 Task: In the  document Aimeet.odt change page color to  'Grey'. Insert watermark  'Confidential ' Apply Font Style in watermark Nunito
Action: Mouse moved to (50, 71)
Screenshot: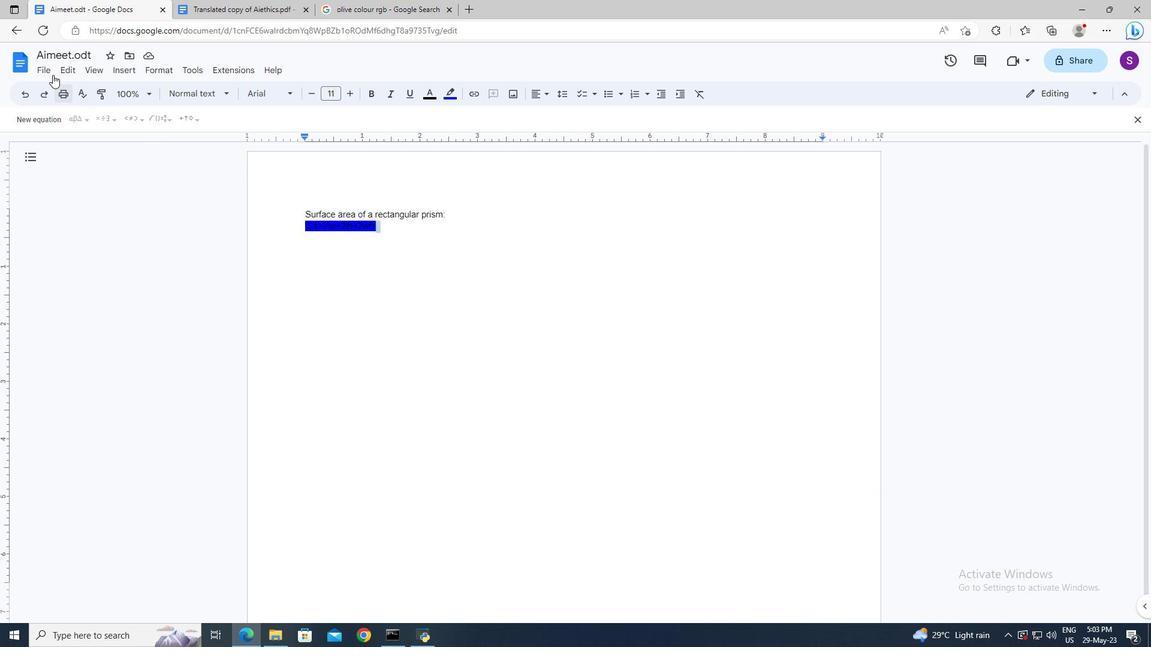 
Action: Mouse pressed left at (50, 71)
Screenshot: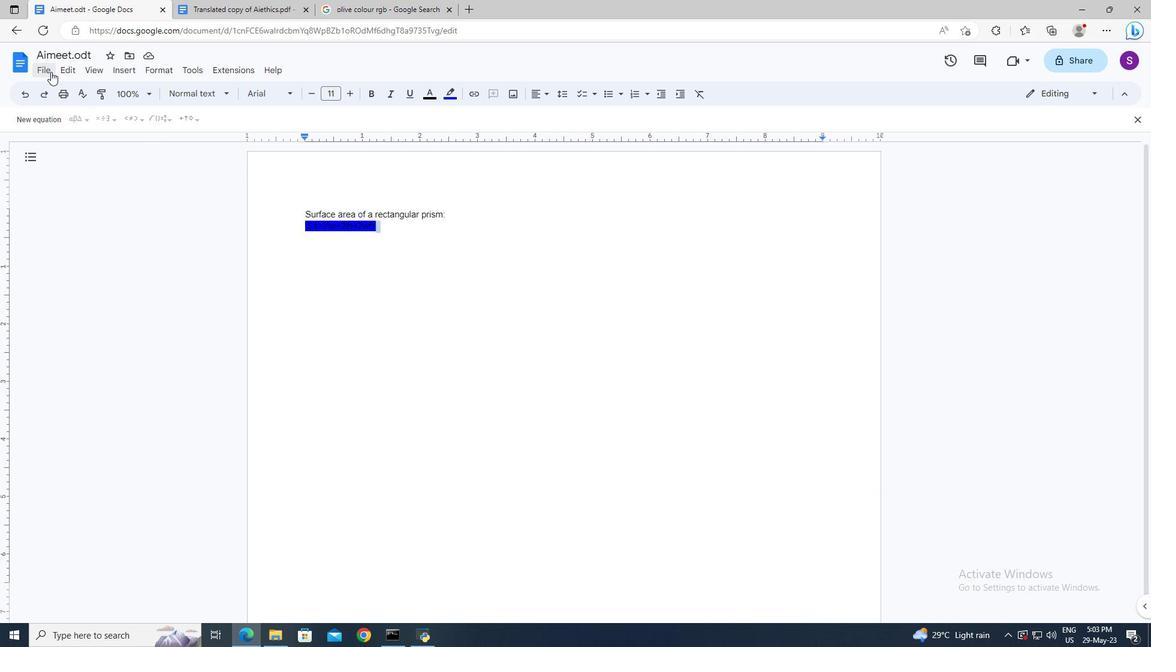 
Action: Mouse moved to (99, 397)
Screenshot: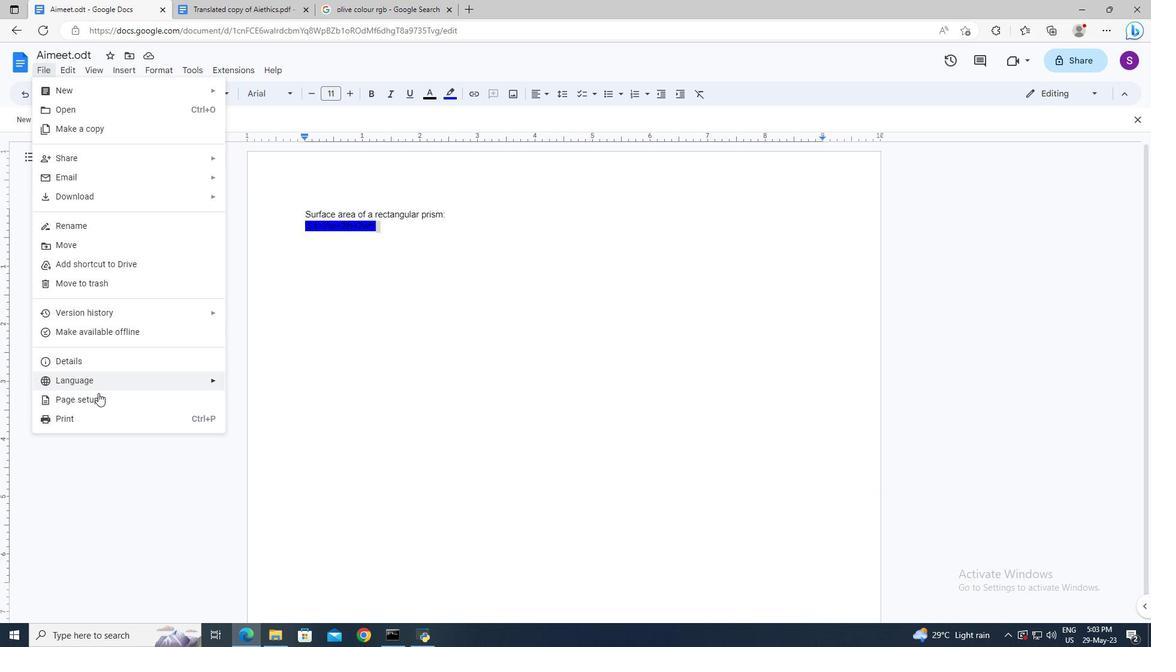 
Action: Mouse pressed left at (99, 397)
Screenshot: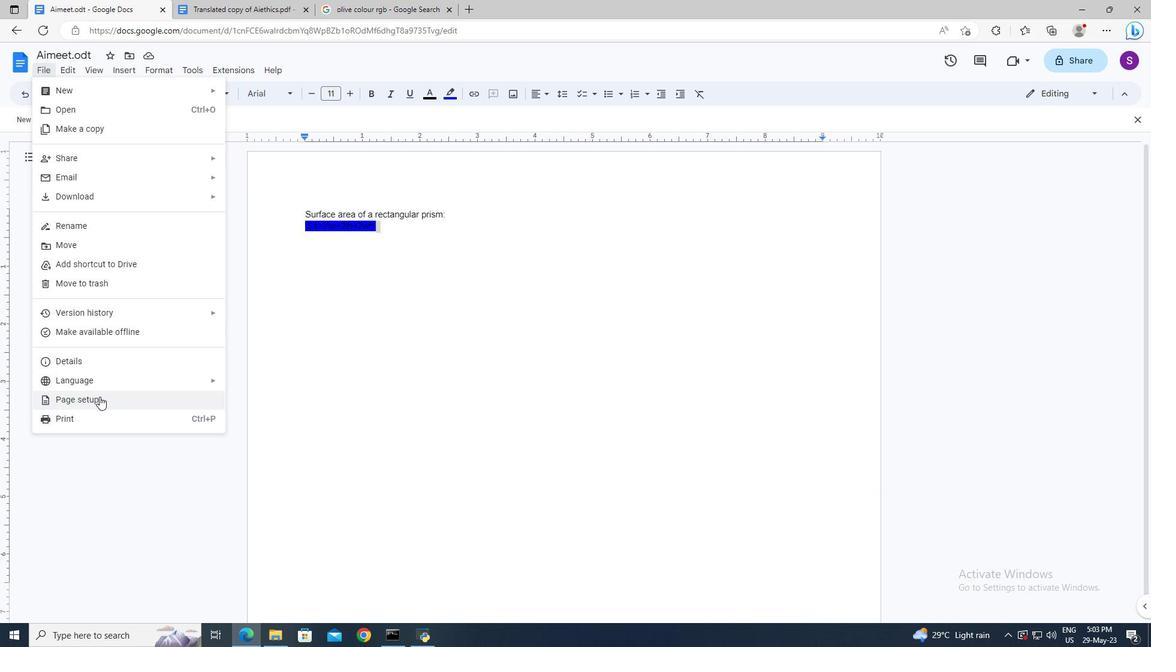 
Action: Mouse moved to (484, 272)
Screenshot: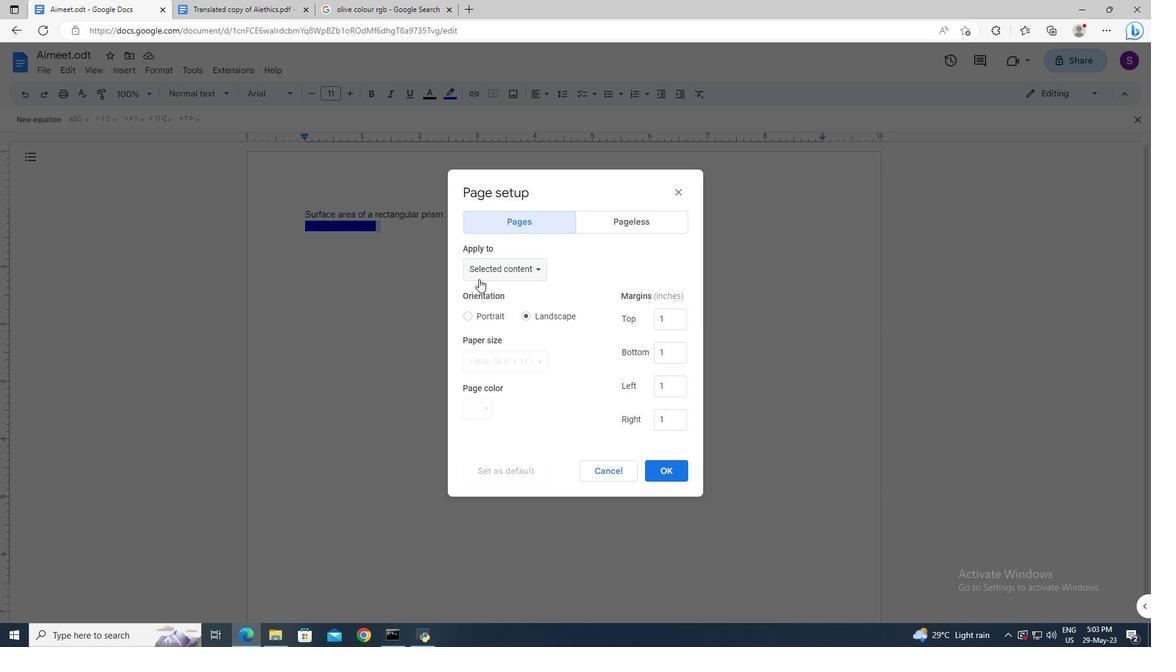 
Action: Mouse pressed left at (484, 272)
Screenshot: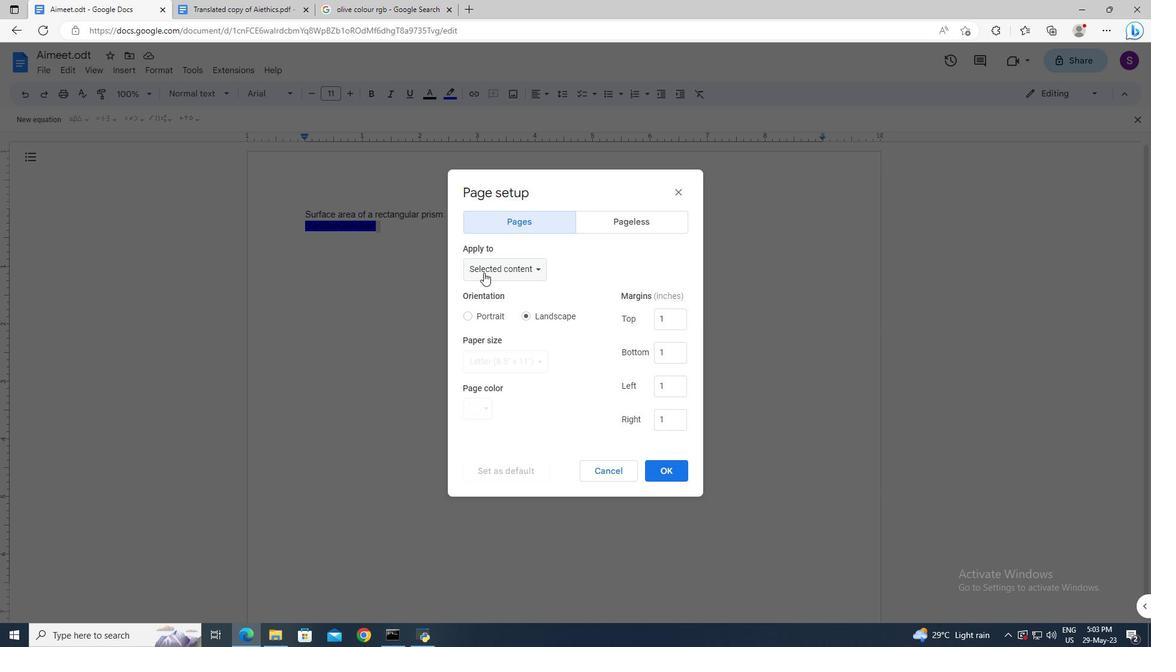 
Action: Mouse moved to (490, 253)
Screenshot: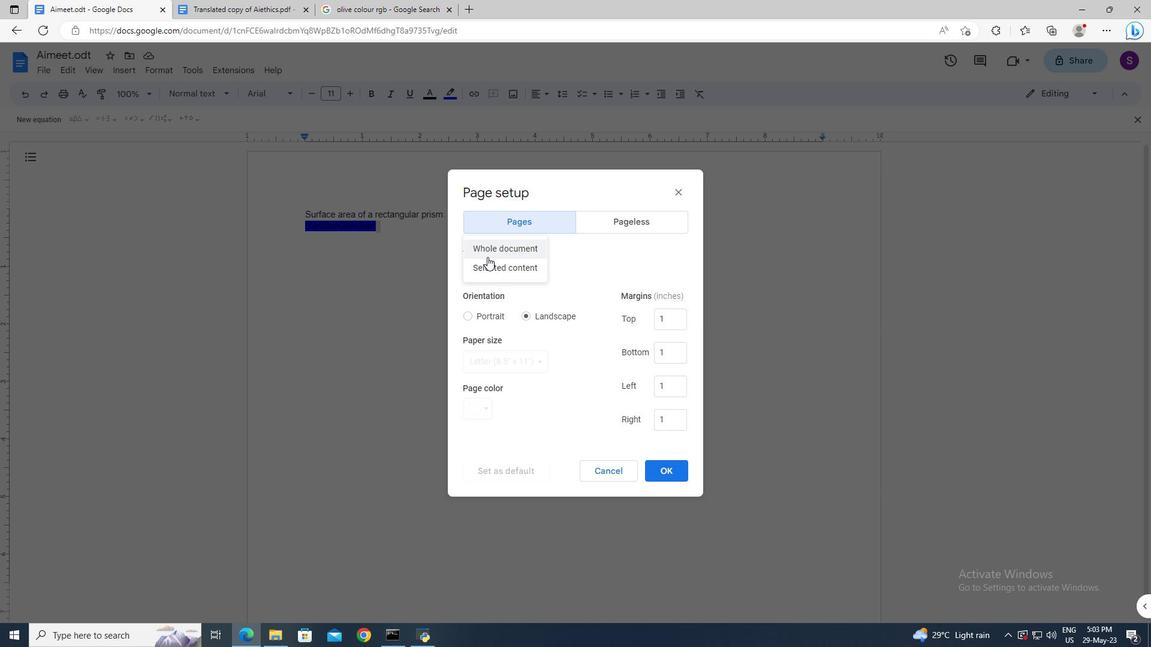
Action: Mouse pressed left at (490, 253)
Screenshot: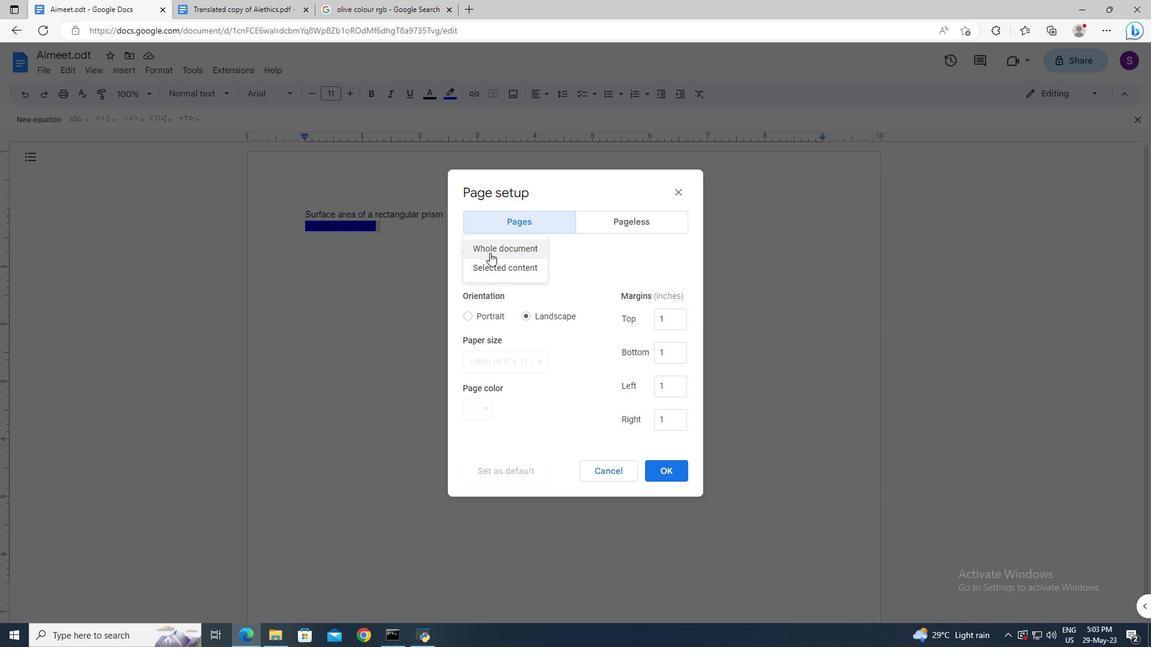 
Action: Mouse moved to (482, 411)
Screenshot: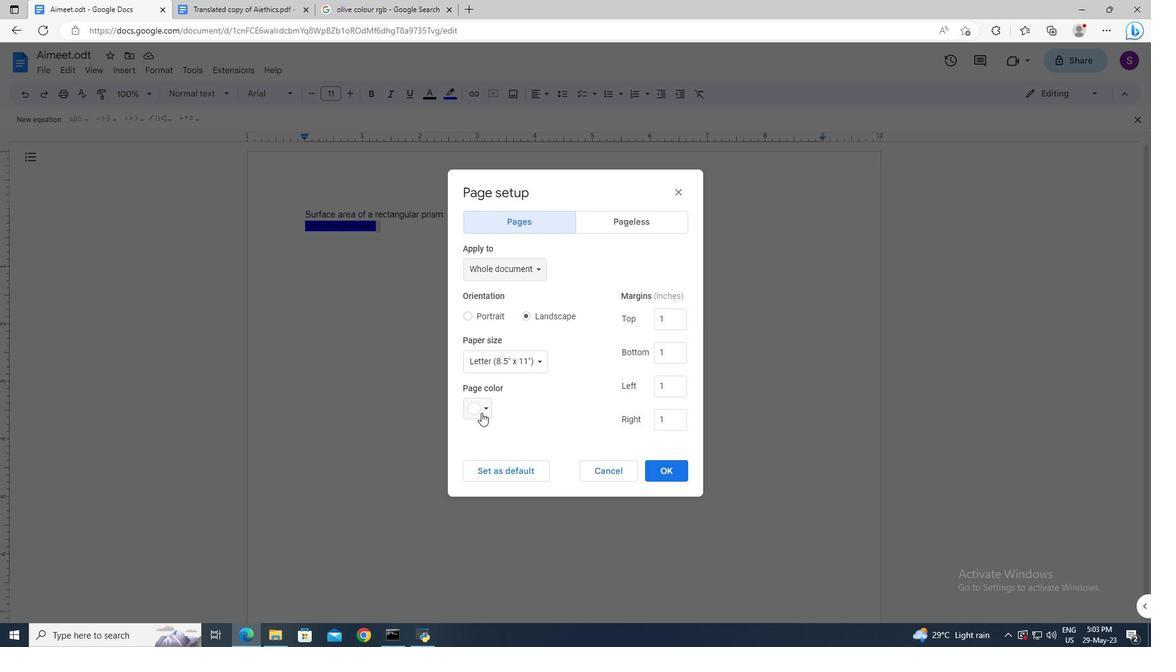 
Action: Mouse pressed left at (482, 411)
Screenshot: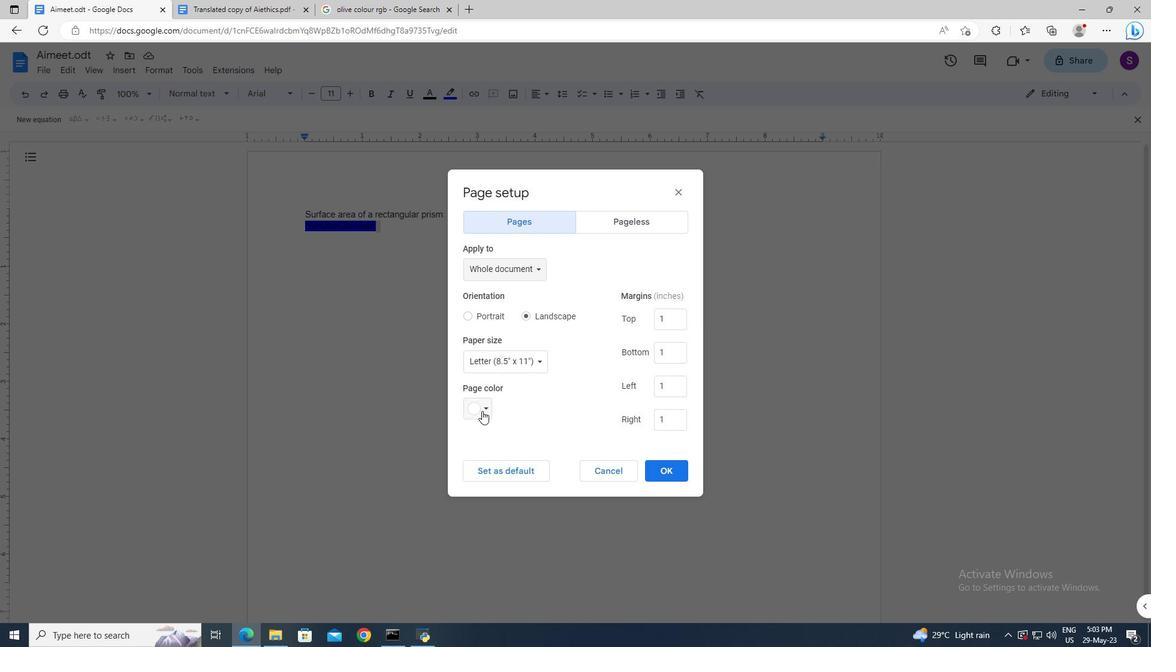 
Action: Mouse moved to (514, 433)
Screenshot: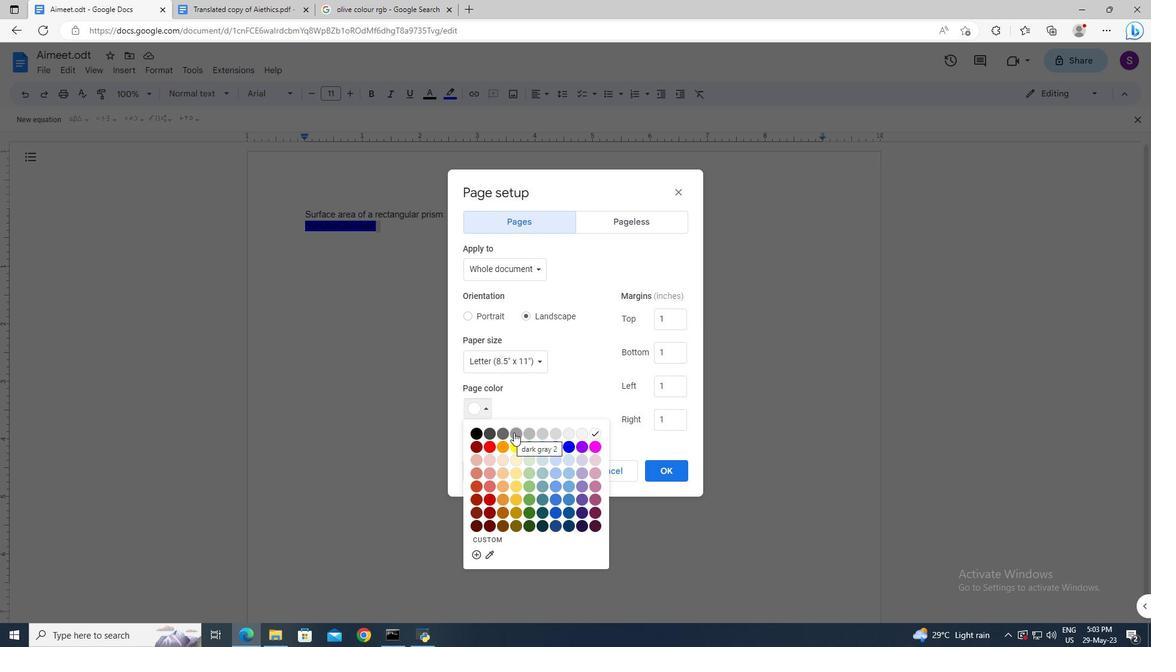 
Action: Mouse pressed left at (514, 433)
Screenshot: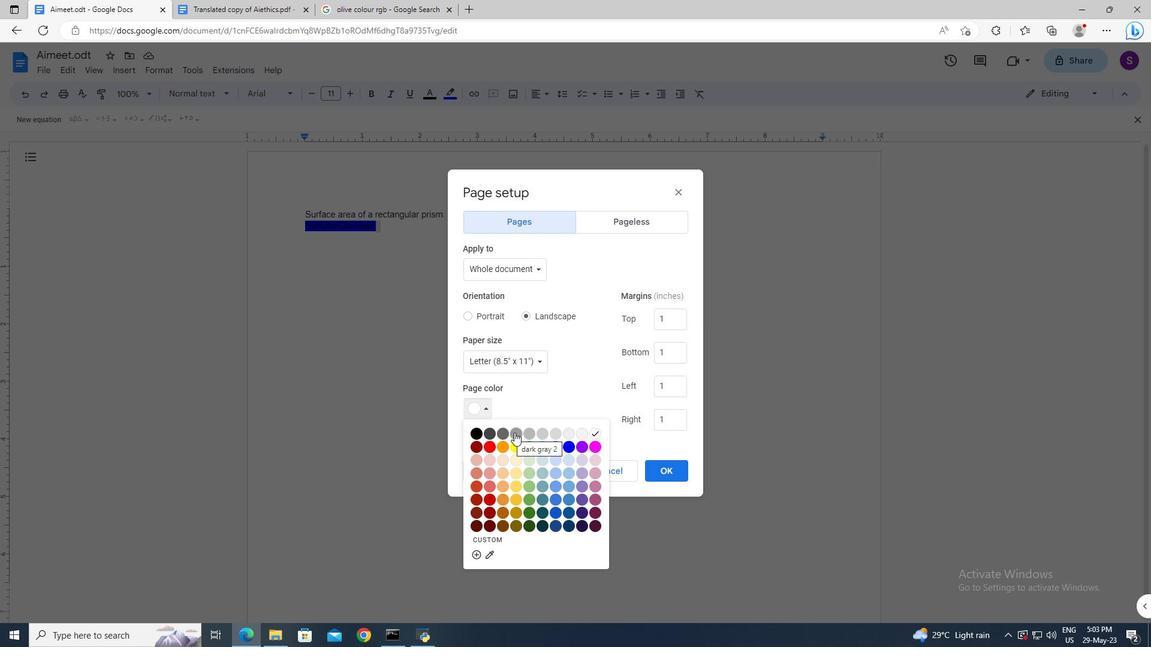 
Action: Mouse moved to (662, 466)
Screenshot: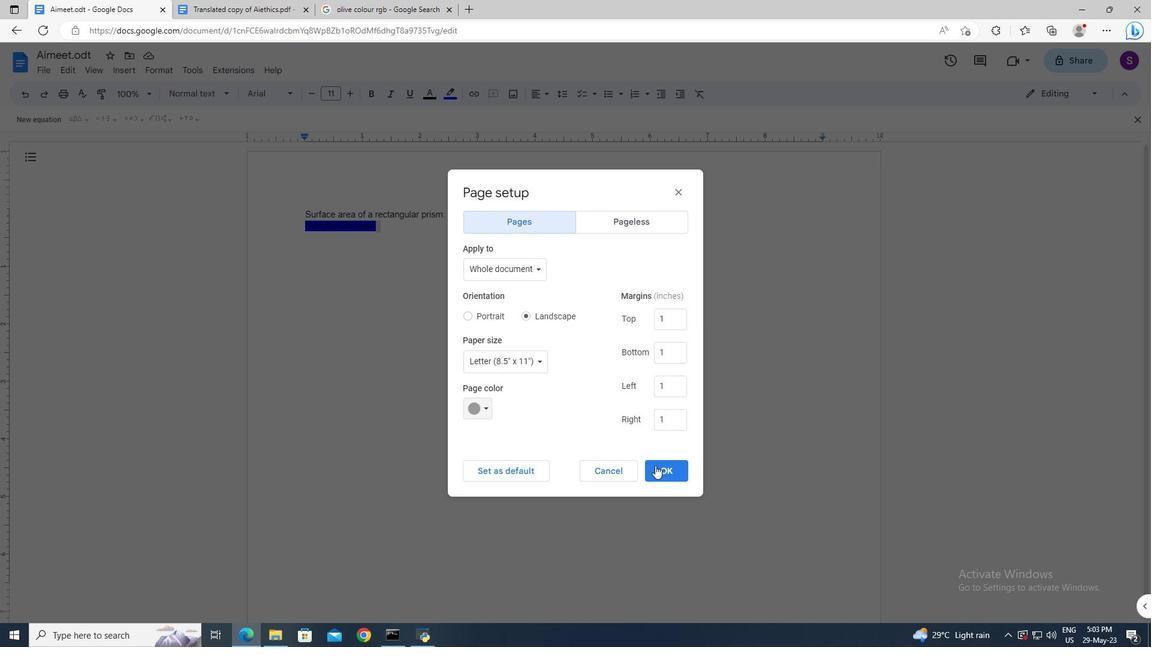 
Action: Mouse pressed left at (662, 466)
Screenshot: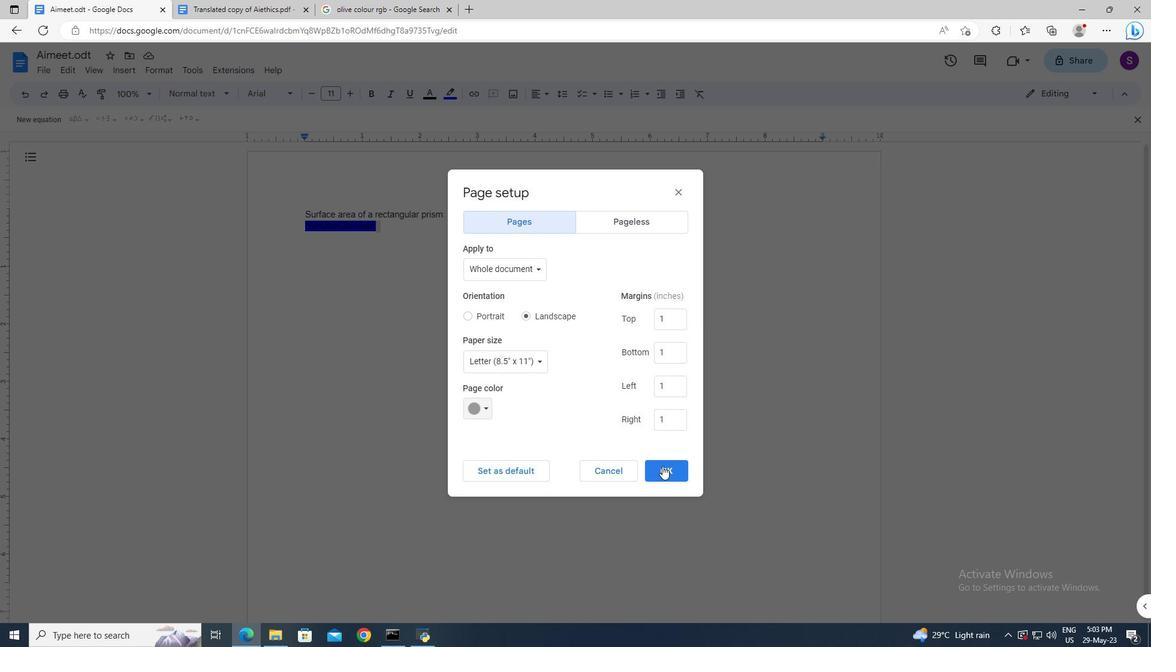 
Action: Mouse moved to (536, 301)
Screenshot: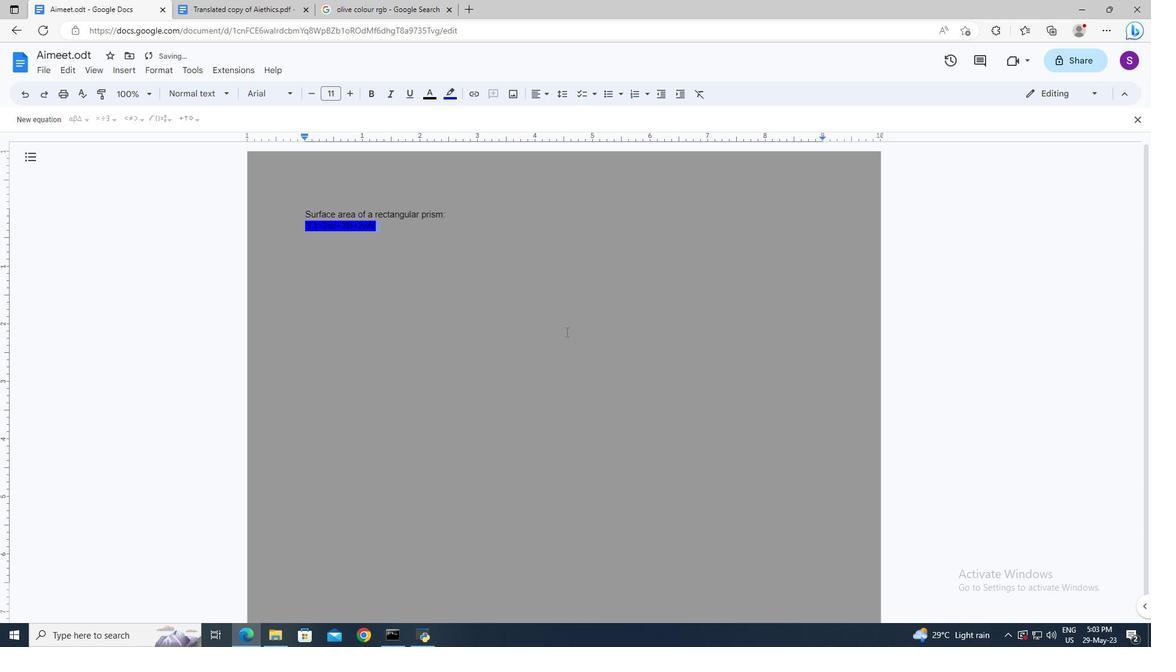 
Action: Mouse pressed left at (536, 301)
Screenshot: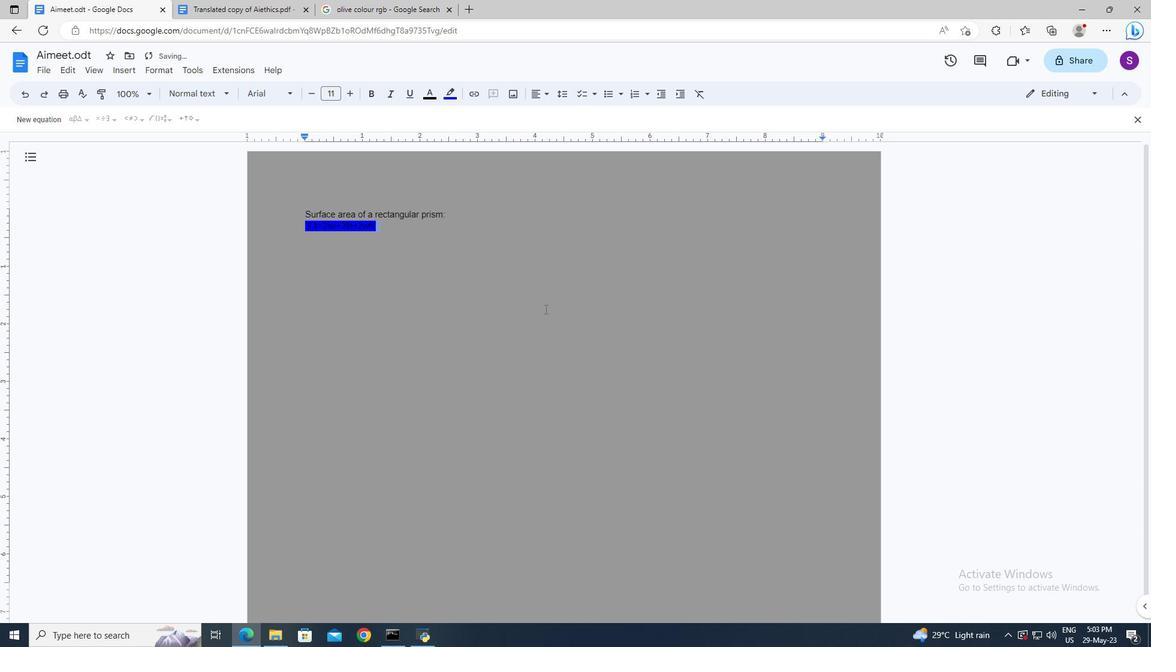 
Action: Mouse moved to (134, 69)
Screenshot: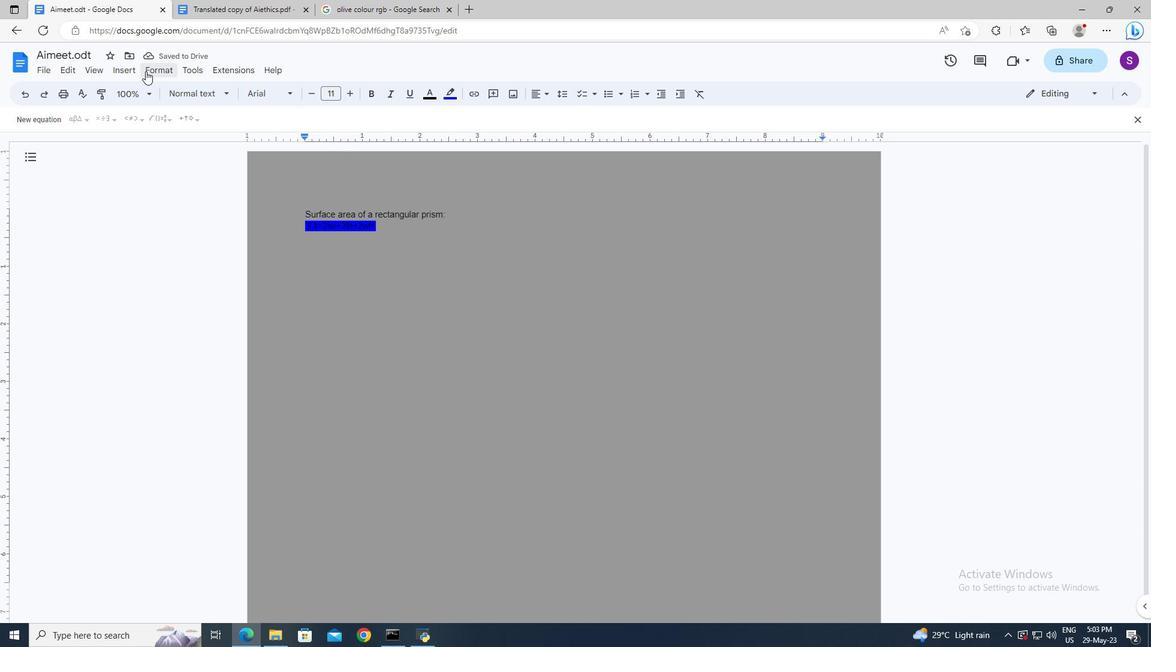 
Action: Mouse pressed left at (134, 69)
Screenshot: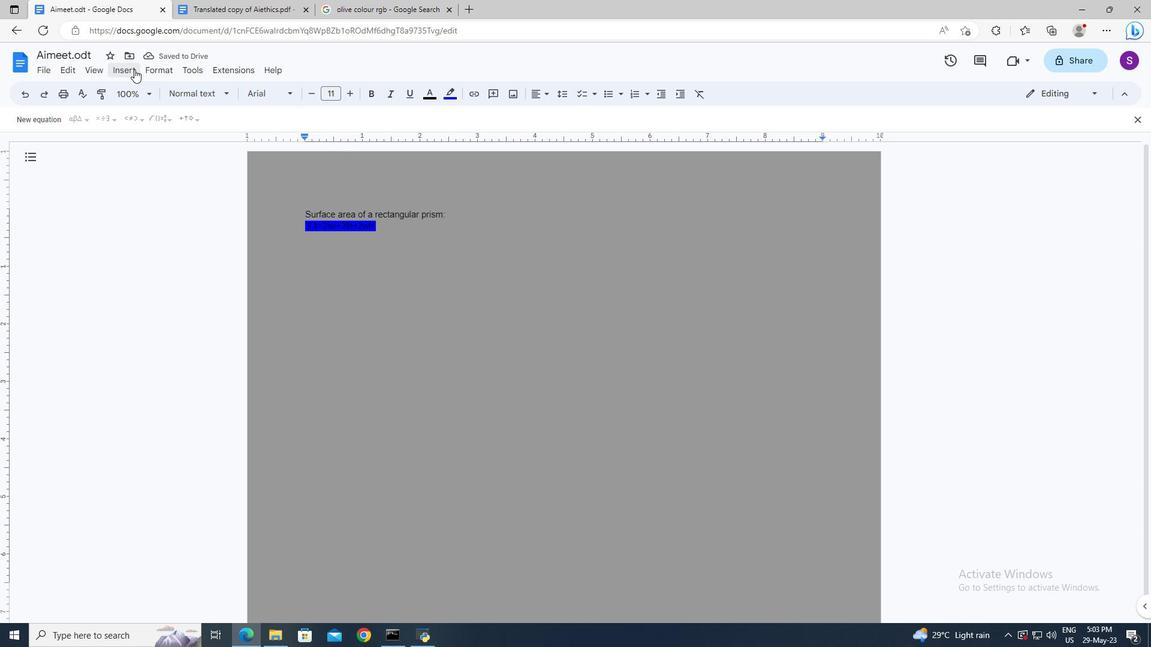 
Action: Mouse moved to (166, 352)
Screenshot: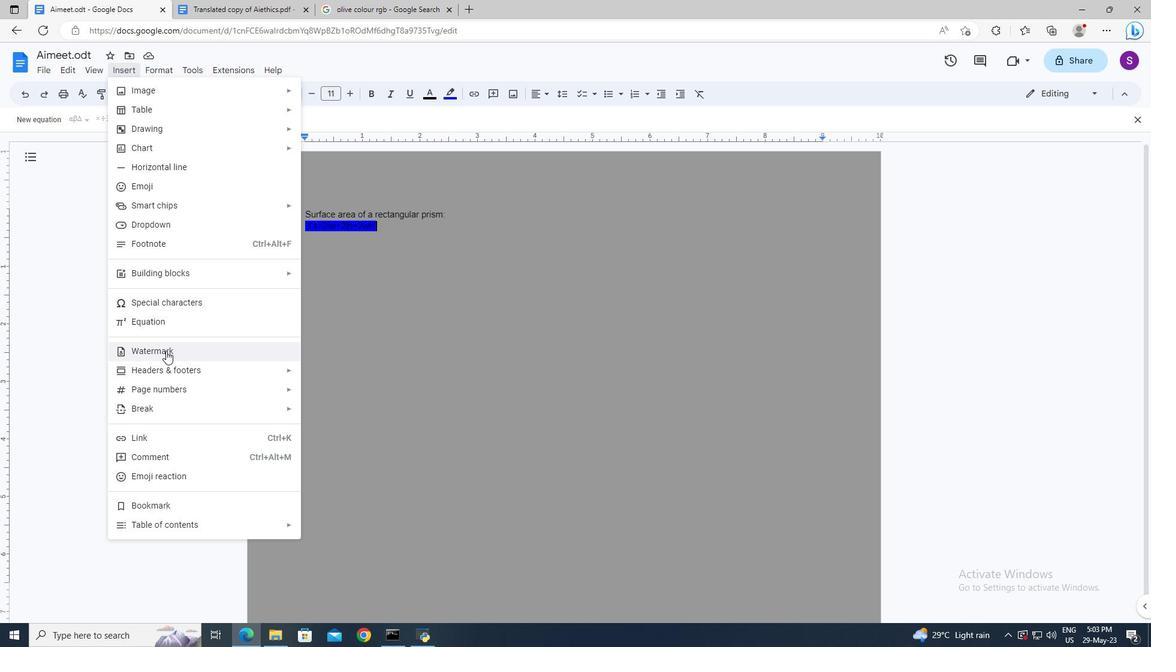 
Action: Mouse pressed left at (166, 352)
Screenshot: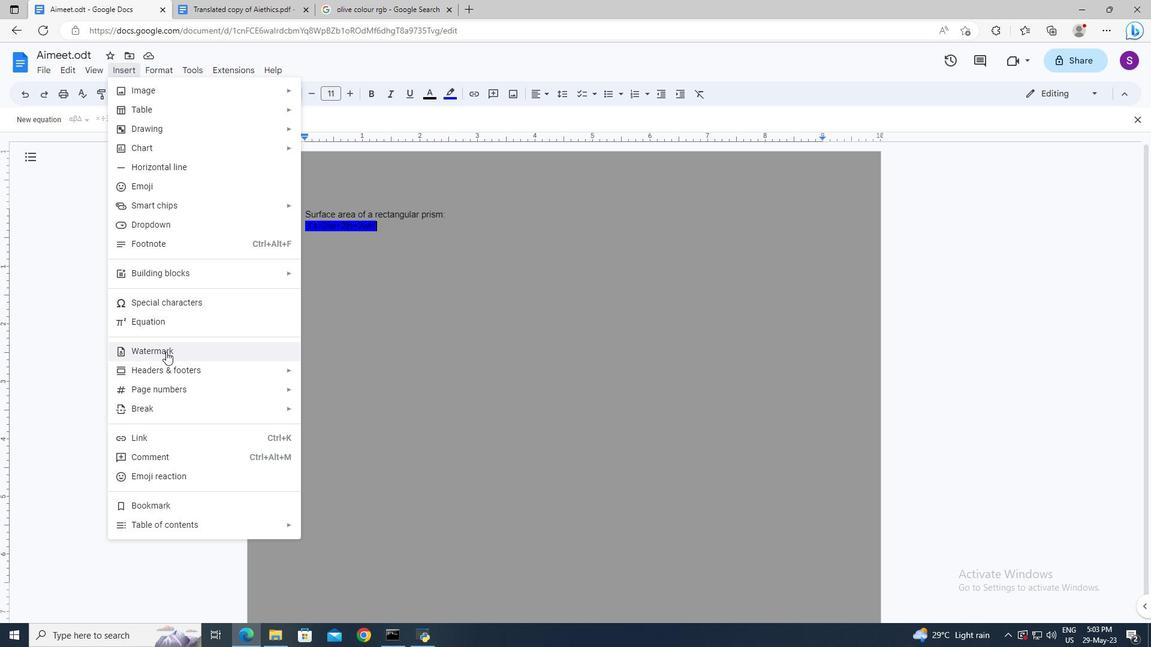 
Action: Mouse moved to (1095, 133)
Screenshot: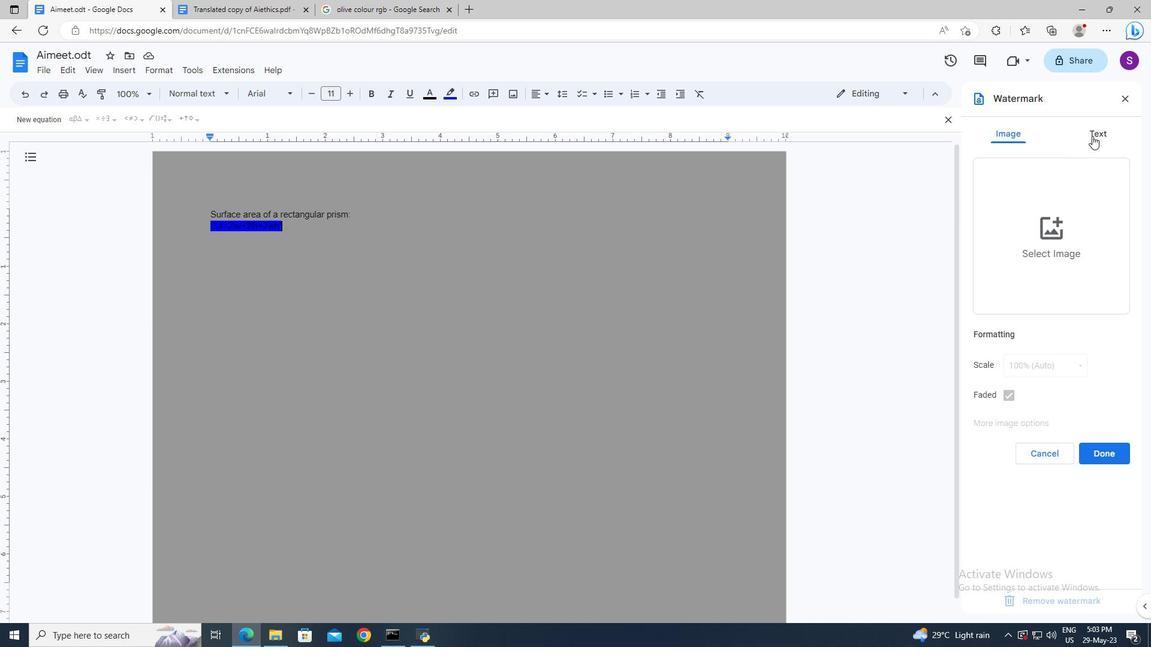 
Action: Mouse pressed left at (1095, 133)
Screenshot: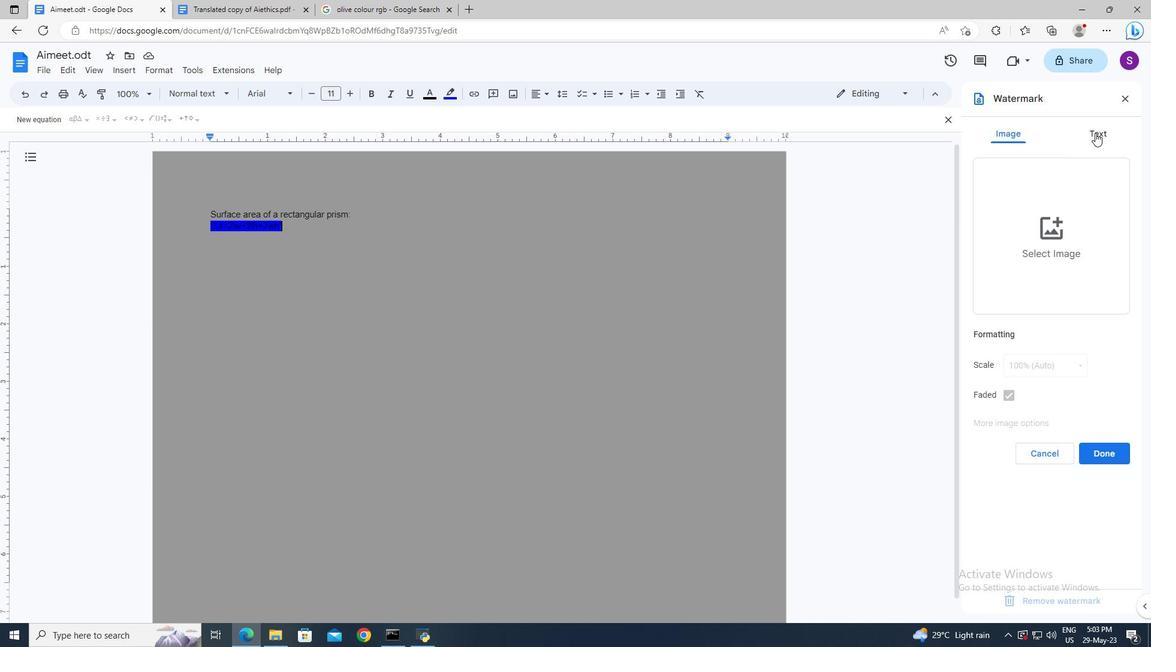 
Action: Mouse moved to (1008, 173)
Screenshot: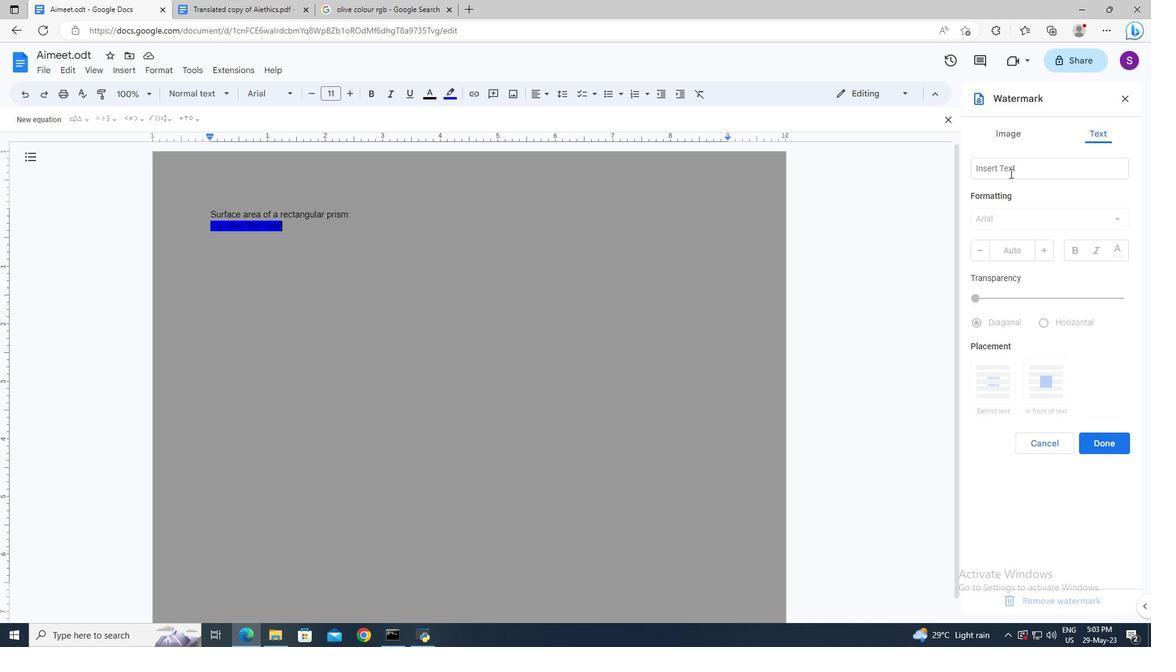 
Action: Mouse pressed left at (1008, 173)
Screenshot: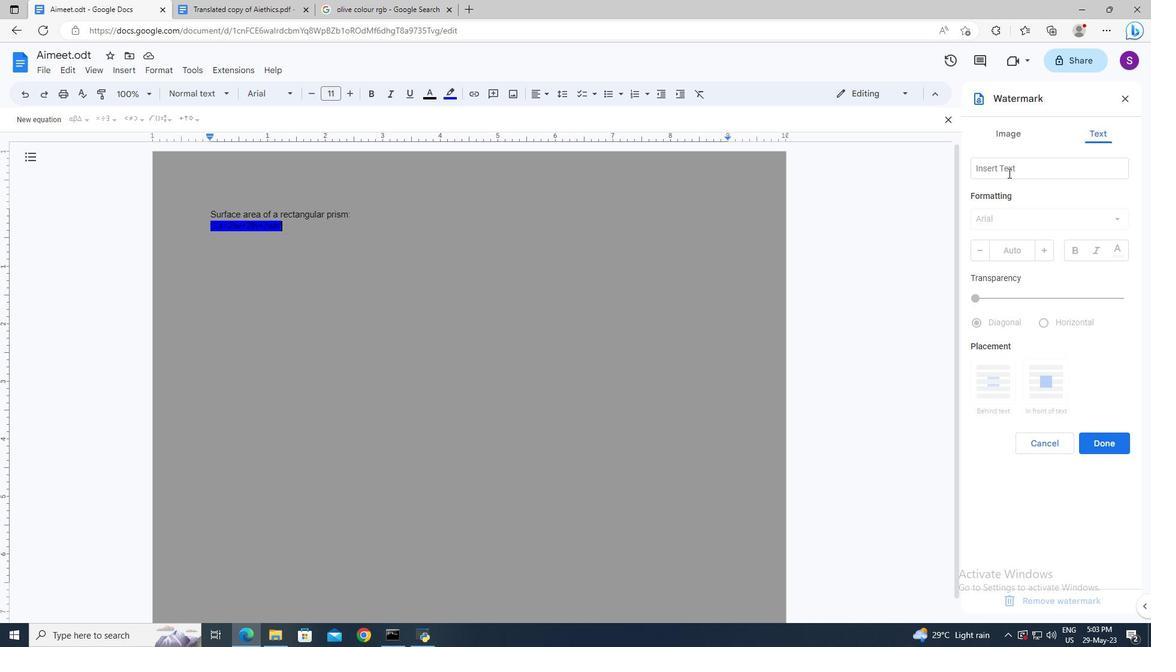 
Action: Mouse moved to (641, 0)
Screenshot: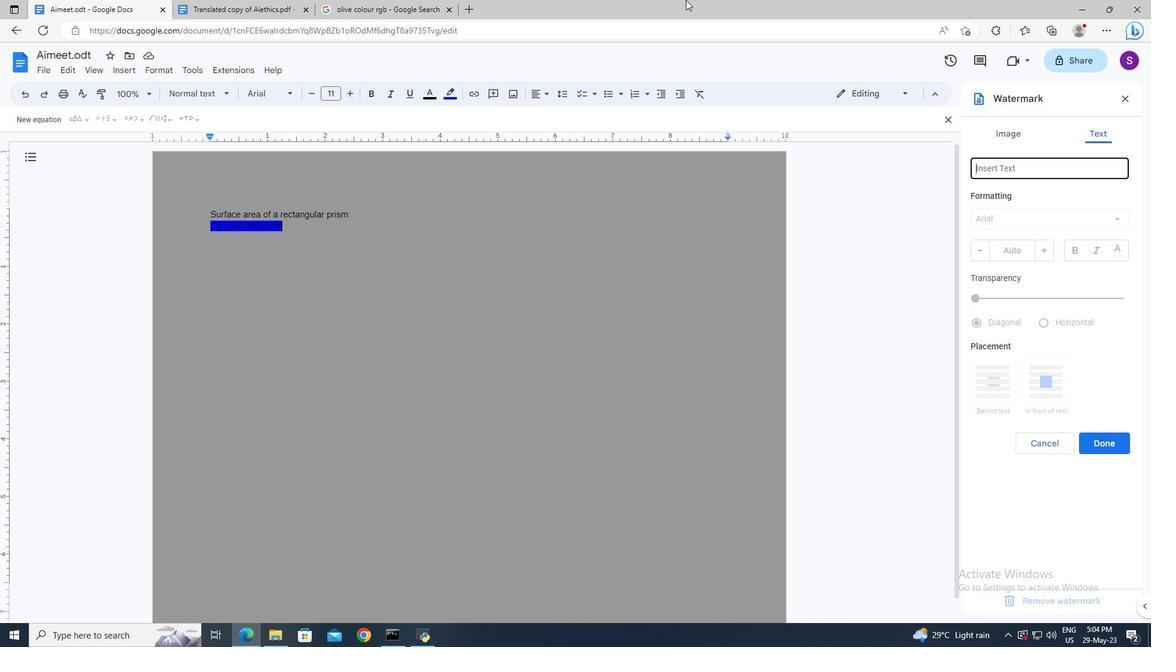 
Action: Key pressed <Key.shift>Confidential<Key.enter>
Screenshot: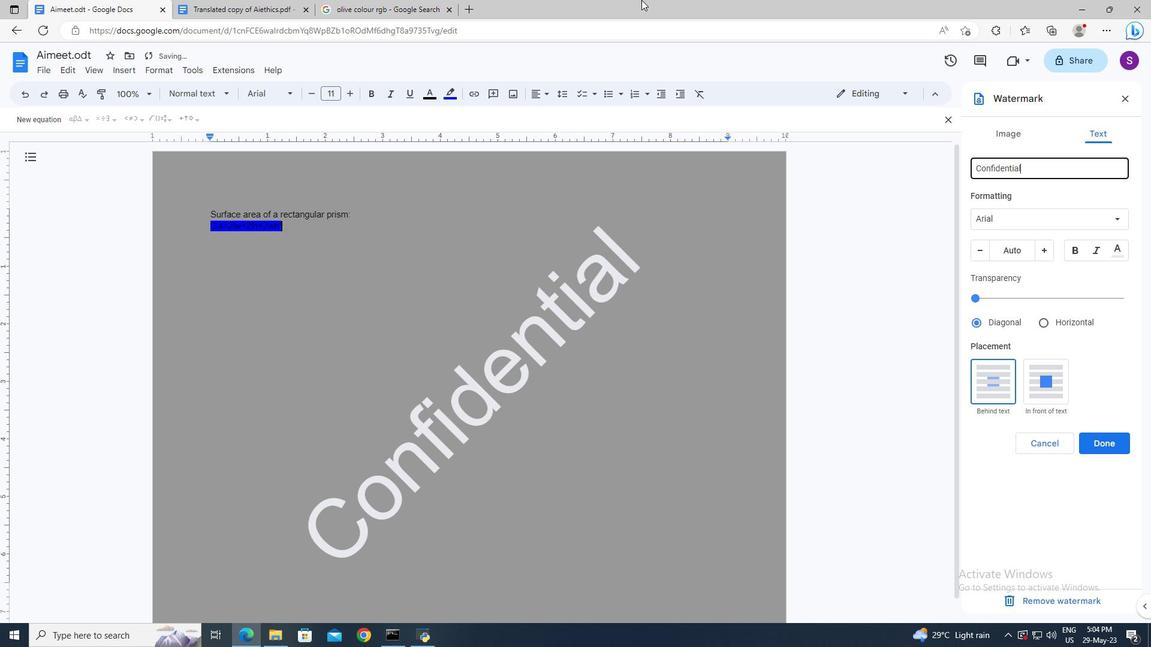 
Action: Mouse moved to (980, 222)
Screenshot: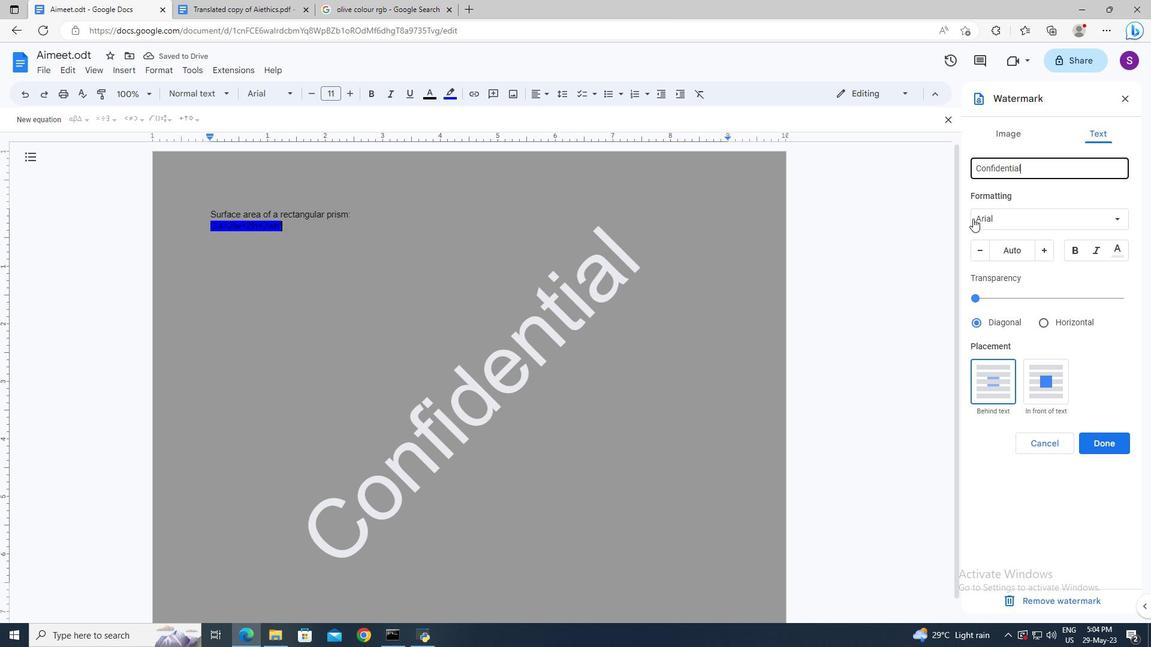 
Action: Mouse pressed left at (980, 222)
Screenshot: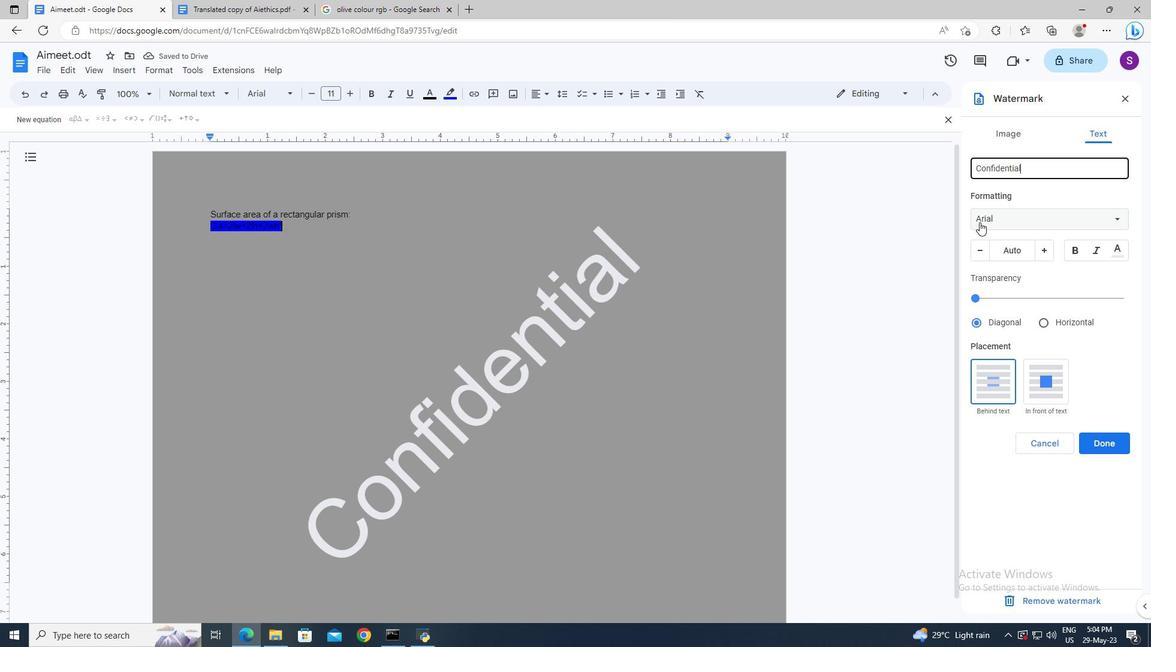 
Action: Mouse moved to (998, 430)
Screenshot: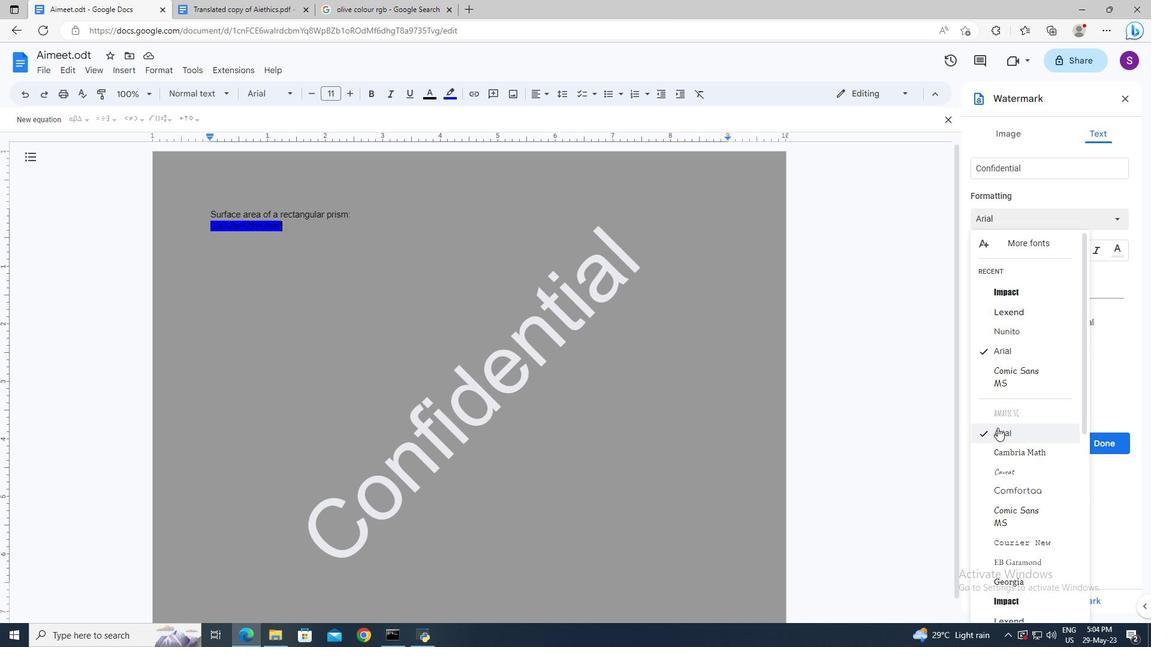 
Action: Mouse scrolled (998, 429) with delta (0, 0)
Screenshot: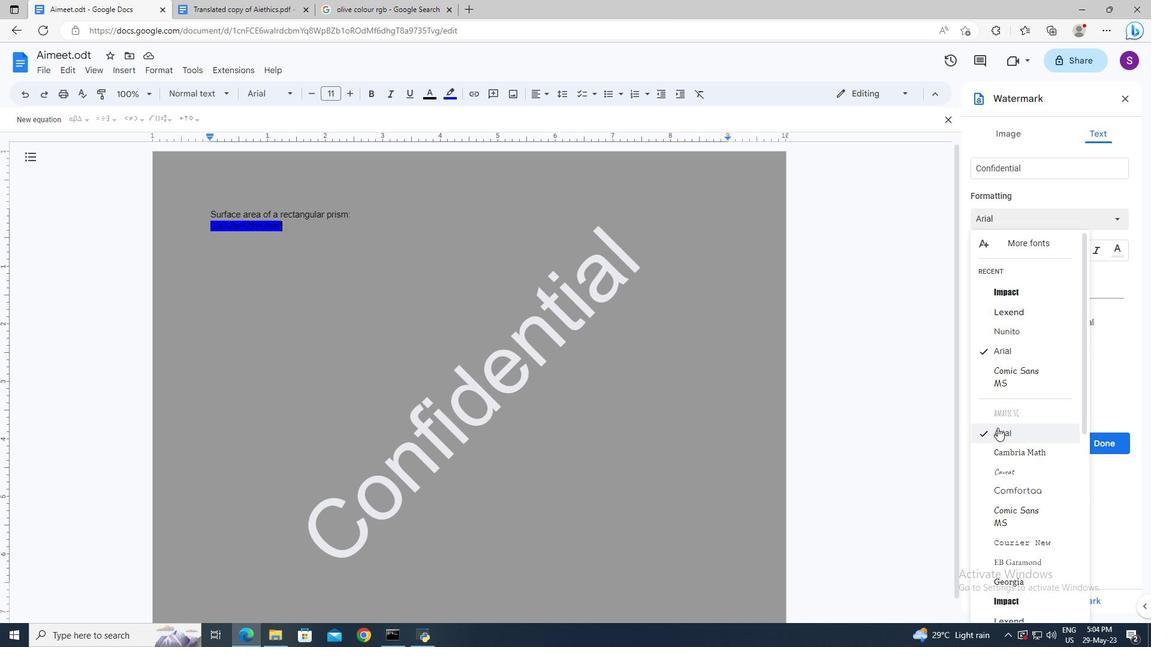 
Action: Mouse moved to (998, 430)
Screenshot: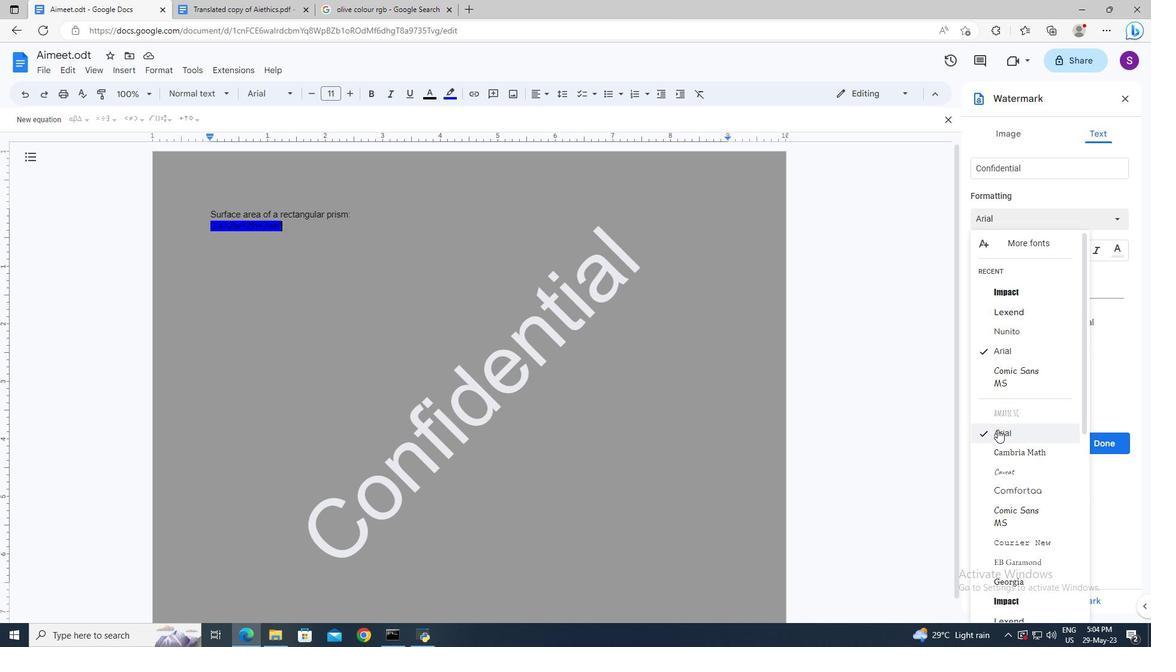 
Action: Mouse scrolled (998, 430) with delta (0, 0)
Screenshot: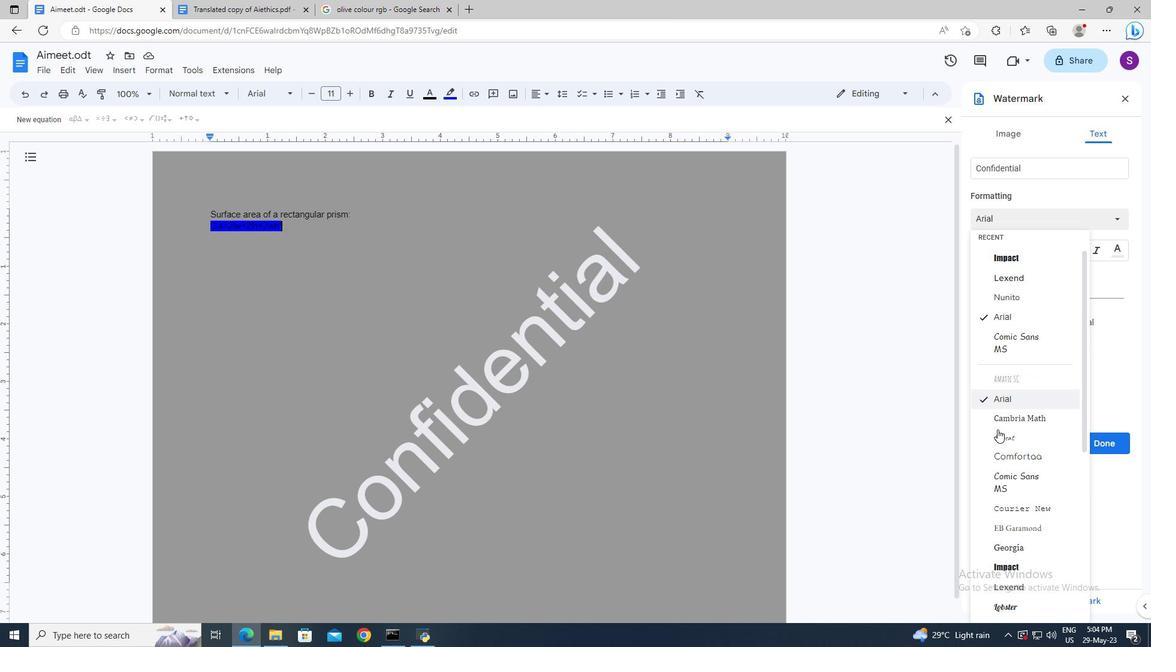 
Action: Mouse scrolled (998, 430) with delta (0, 0)
Screenshot: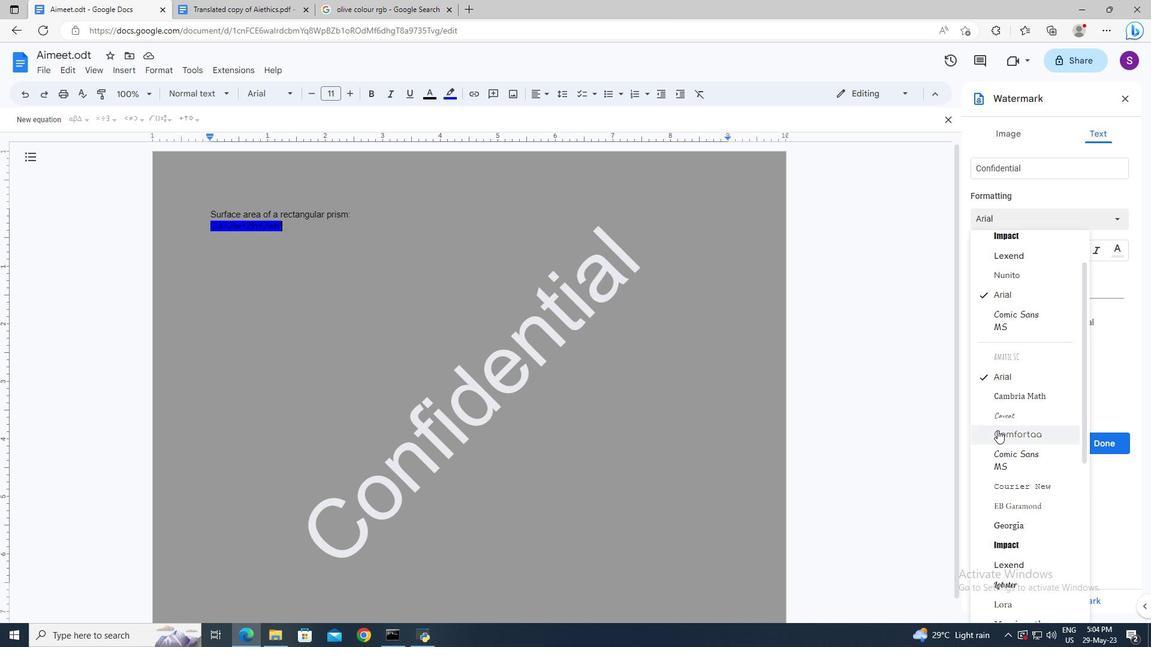 
Action: Mouse moved to (998, 433)
Screenshot: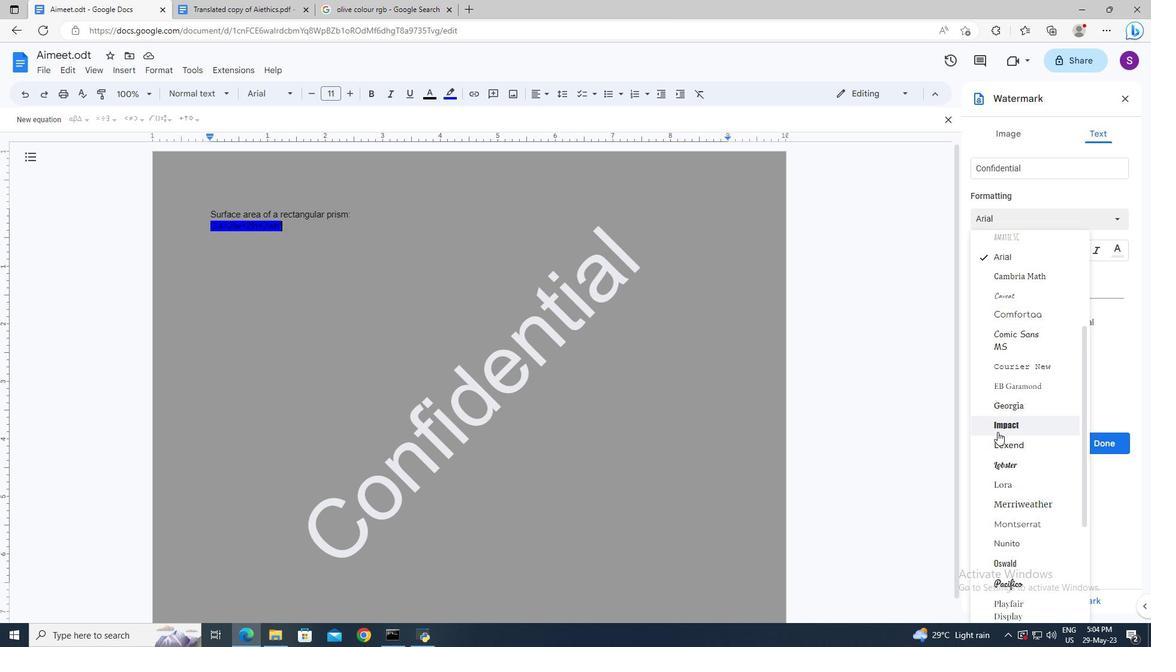 
Action: Mouse scrolled (998, 432) with delta (0, 0)
Screenshot: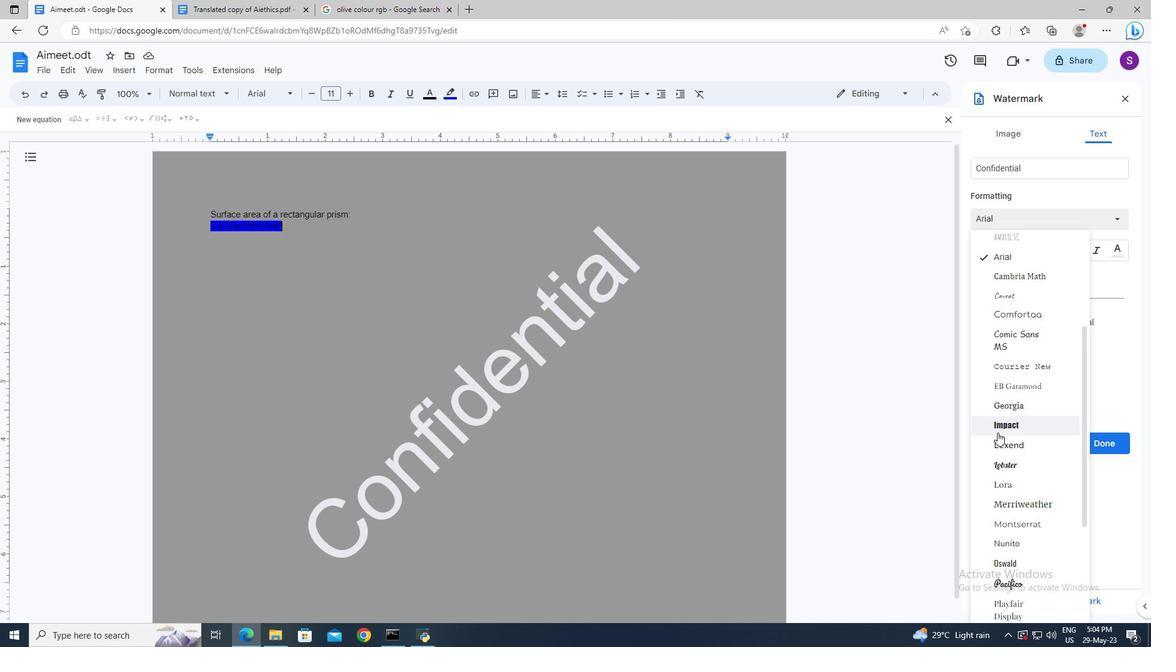 
Action: Mouse moved to (997, 490)
Screenshot: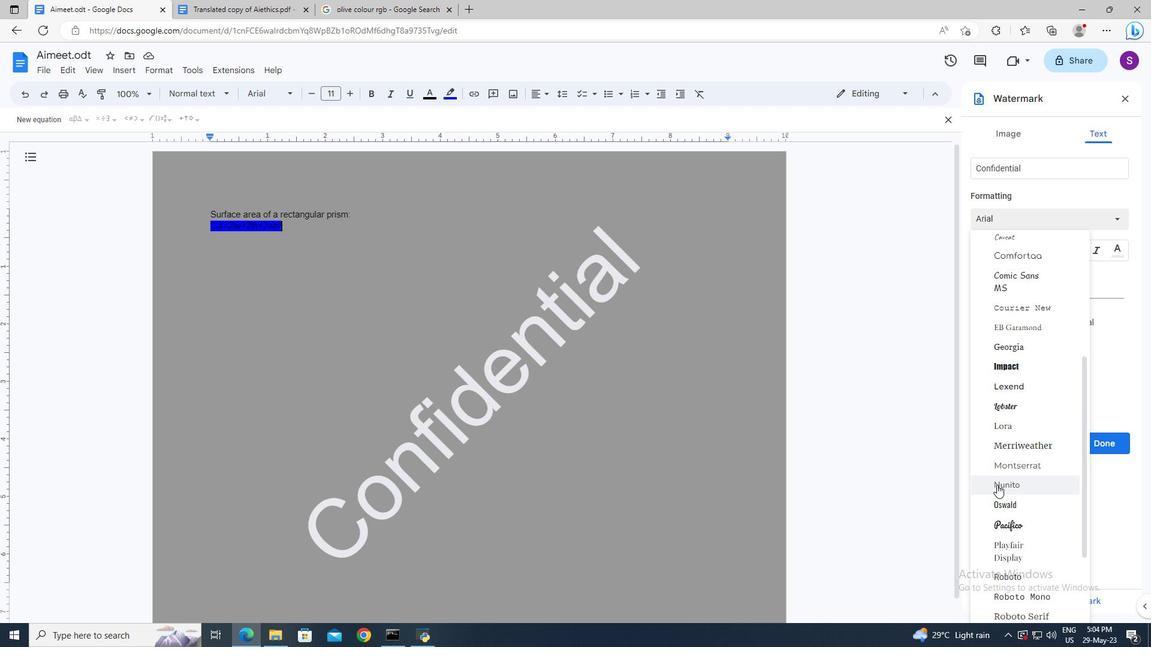 
Action: Mouse pressed left at (997, 490)
Screenshot: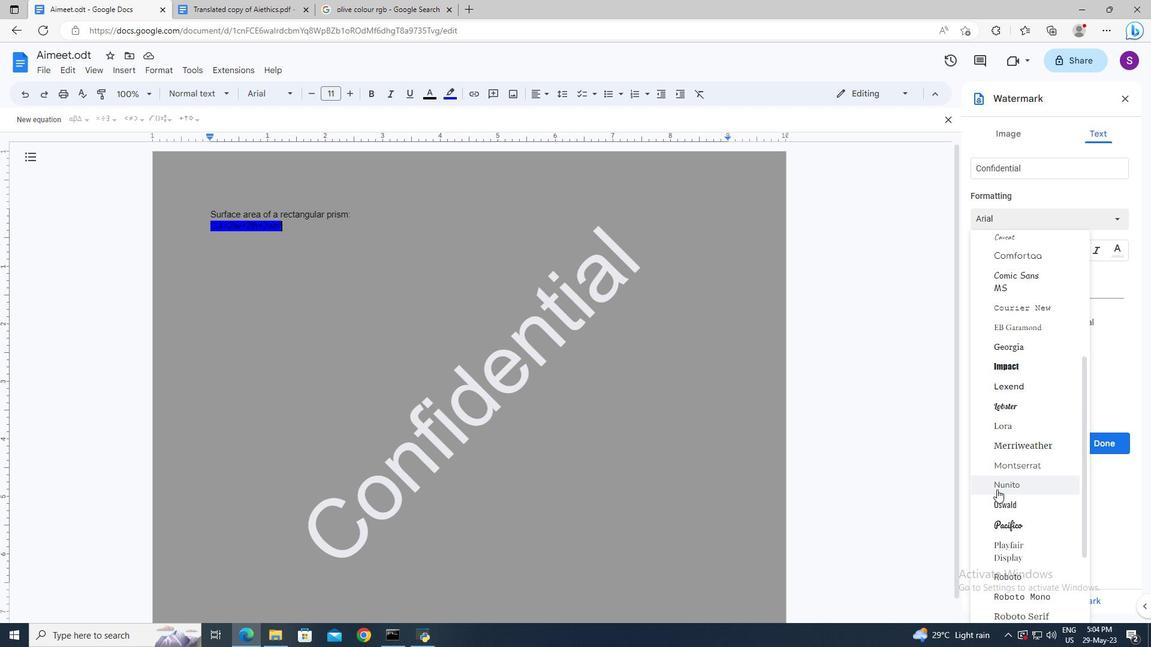 
Action: Mouse moved to (1103, 445)
Screenshot: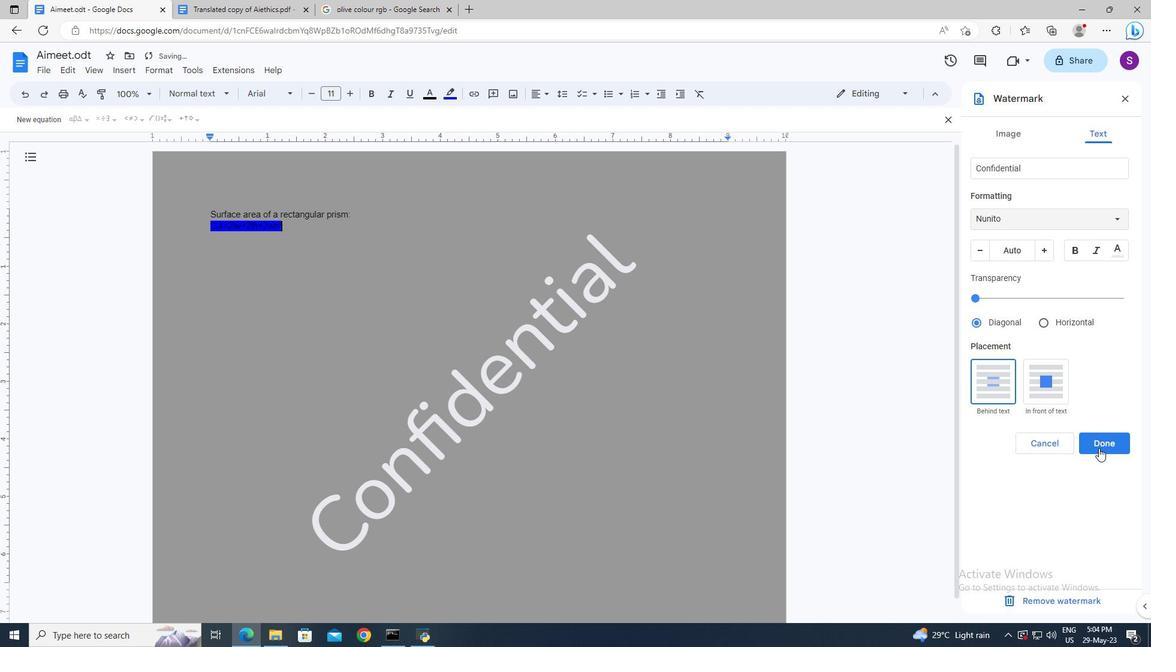 
Action: Mouse pressed left at (1103, 445)
Screenshot: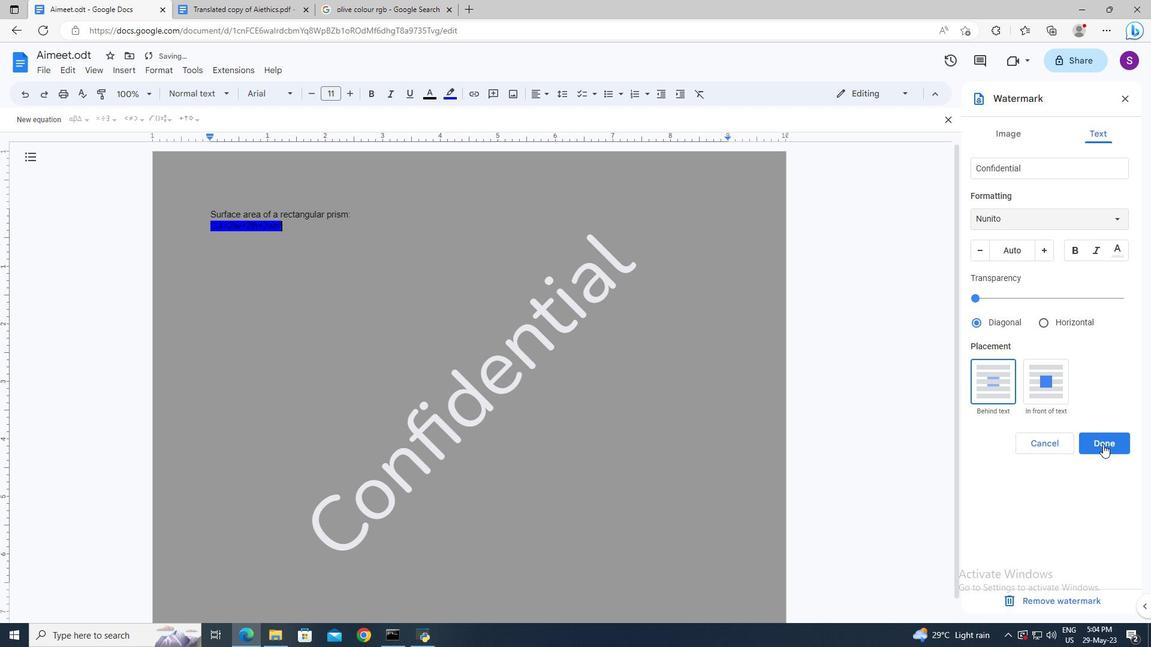 
Action: Mouse moved to (1046, 407)
Screenshot: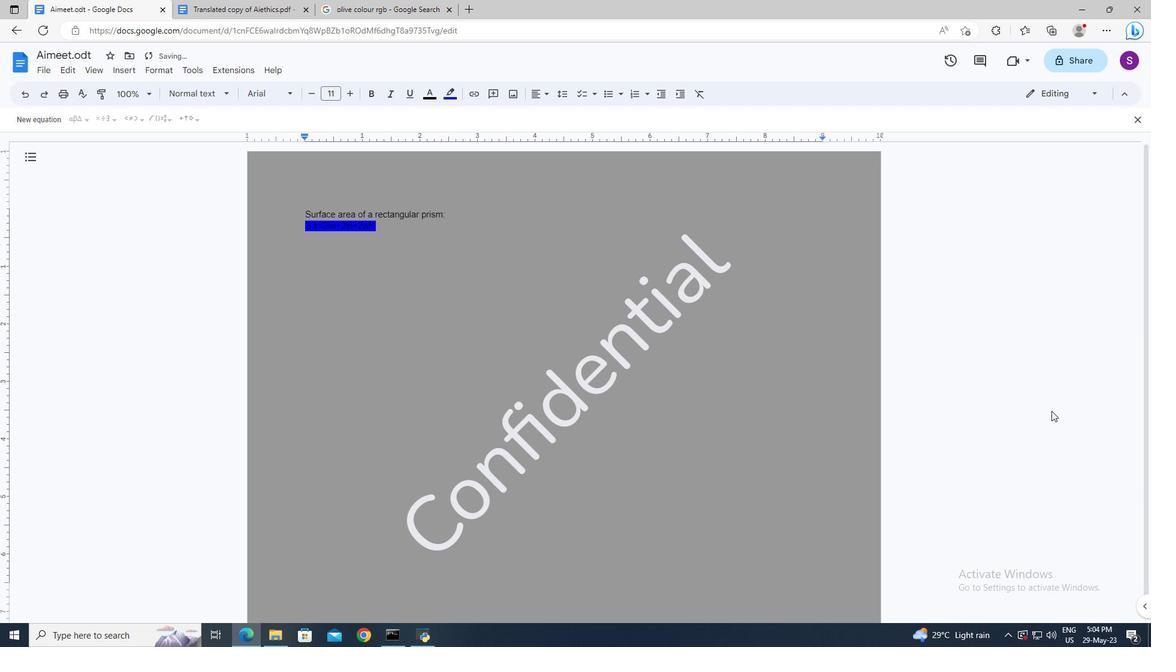
